 Task: Create a task in Outlook to schedule a team building event with the following details: start date June 10, 2023, due date June 20, 2023, status 'In Progress', priority 'Low', 50% complete, reminder on June 20, 2023, at 8:00 AM, and include the task details 'Research and identify suitable team building activities and venues. Coordinate with the HR department.'
Action: Mouse moved to (13, 98)
Screenshot: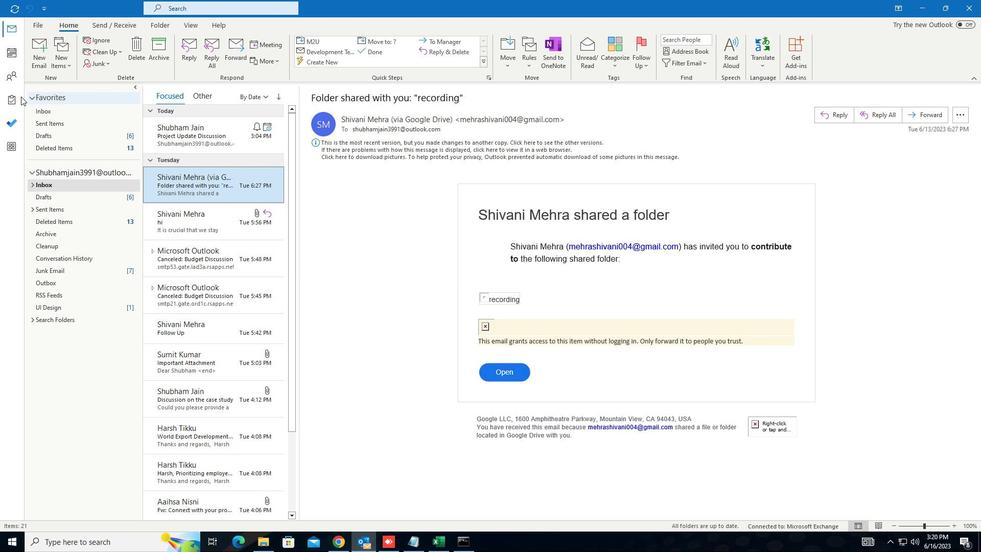 
Action: Mouse pressed left at (13, 98)
Screenshot: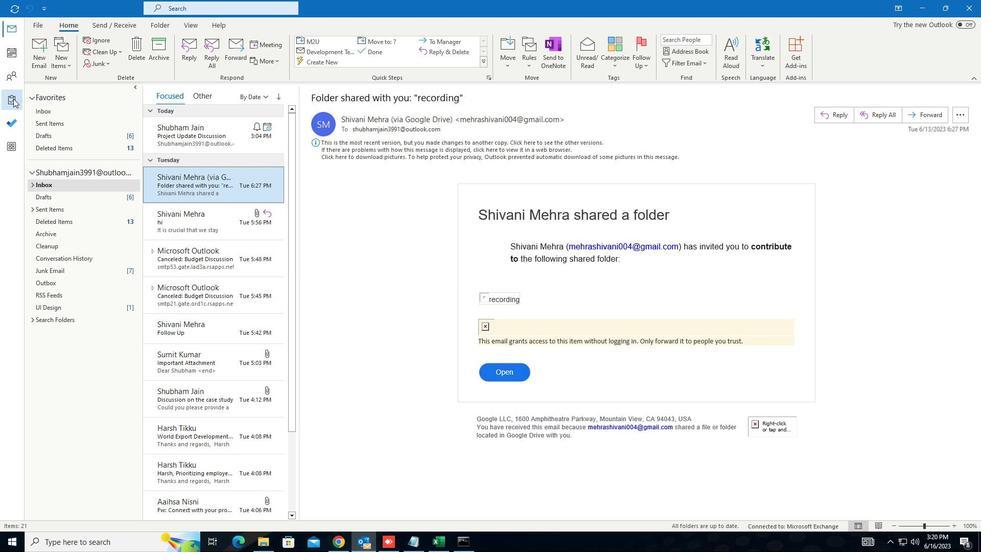 
Action: Mouse moved to (43, 53)
Screenshot: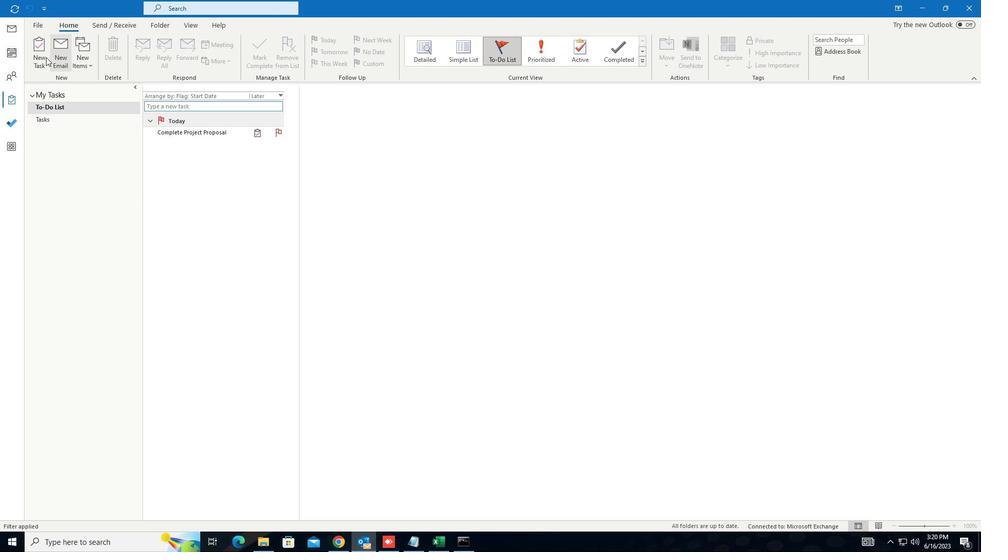 
Action: Mouse pressed left at (43, 53)
Screenshot: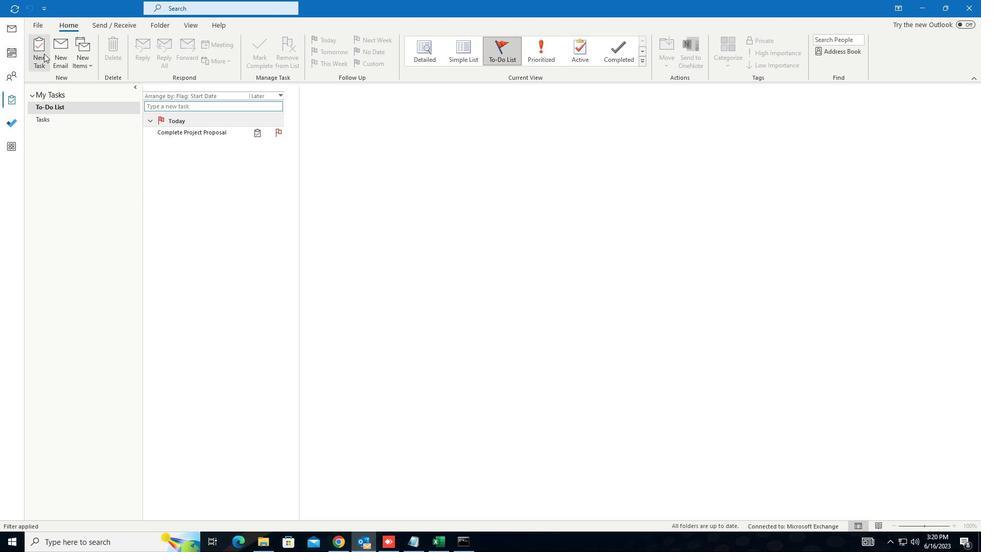 
Action: Mouse moved to (167, 171)
Screenshot: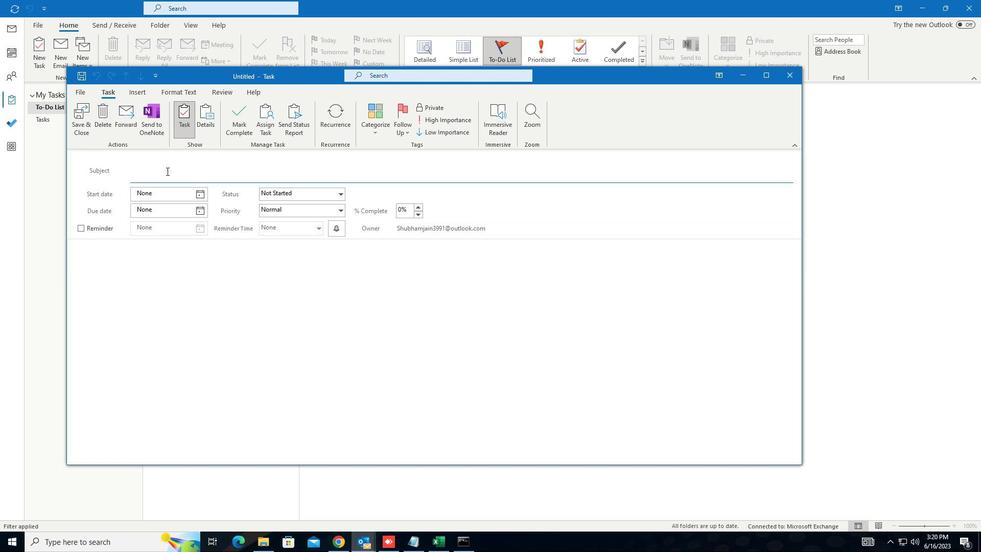 
Action: Mouse pressed left at (167, 171)
Screenshot: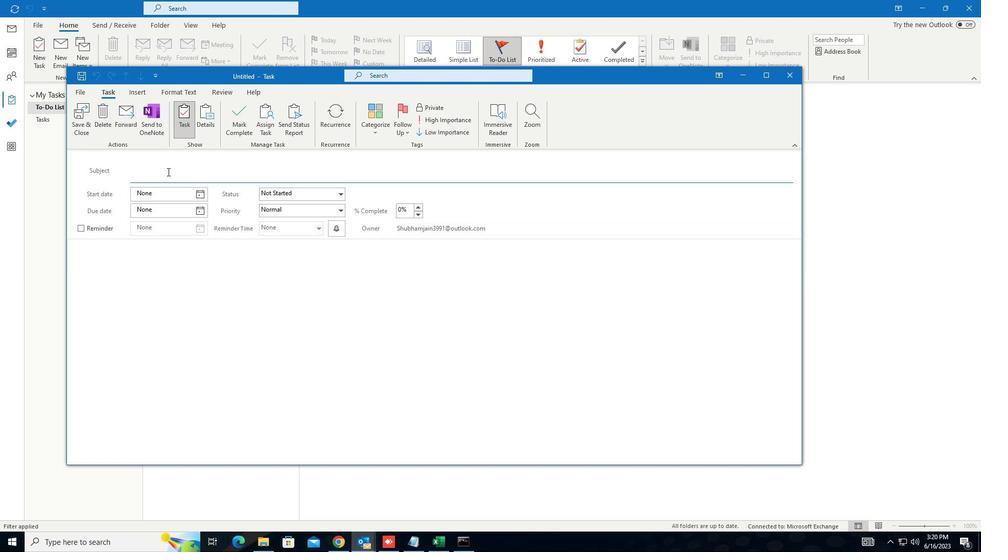 
Action: Mouse moved to (168, 171)
Screenshot: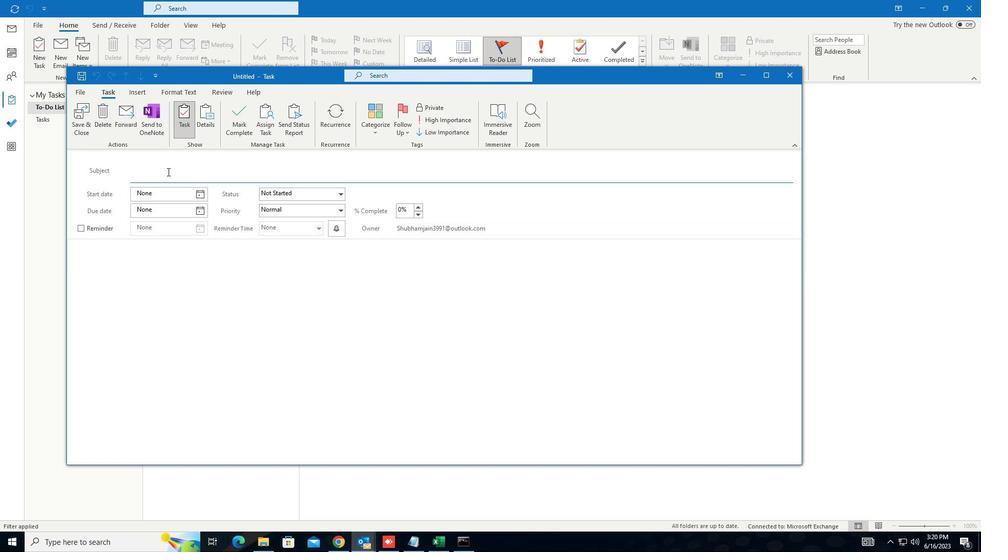
Action: Key pressed <Key.shift>SCHEDULE<Key.space><Key.shift>TEAM<Key.space><Key.shift>BUILDING<Key.space><Key.shift>EVENT
Screenshot: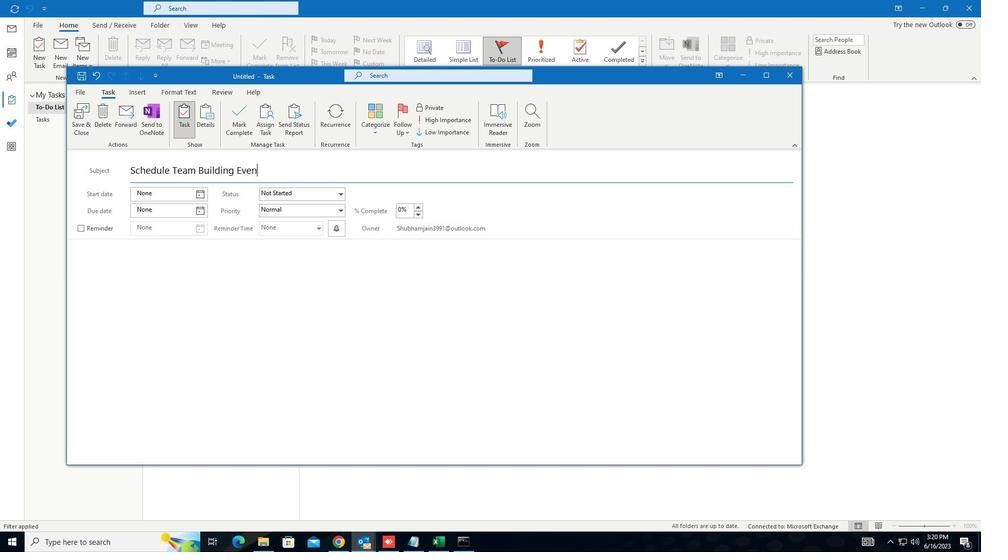 
Action: Mouse moved to (212, 257)
Screenshot: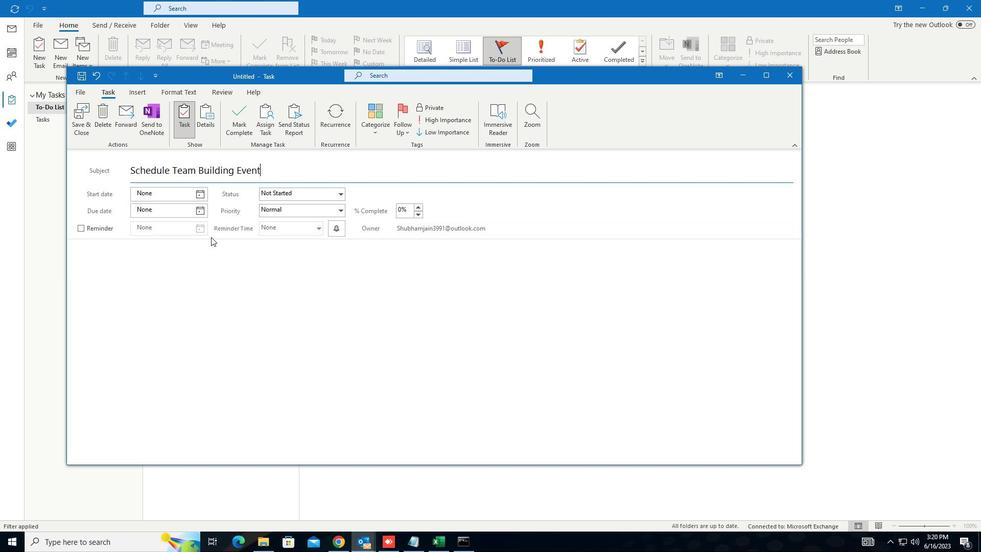 
Action: Mouse pressed left at (212, 257)
Screenshot: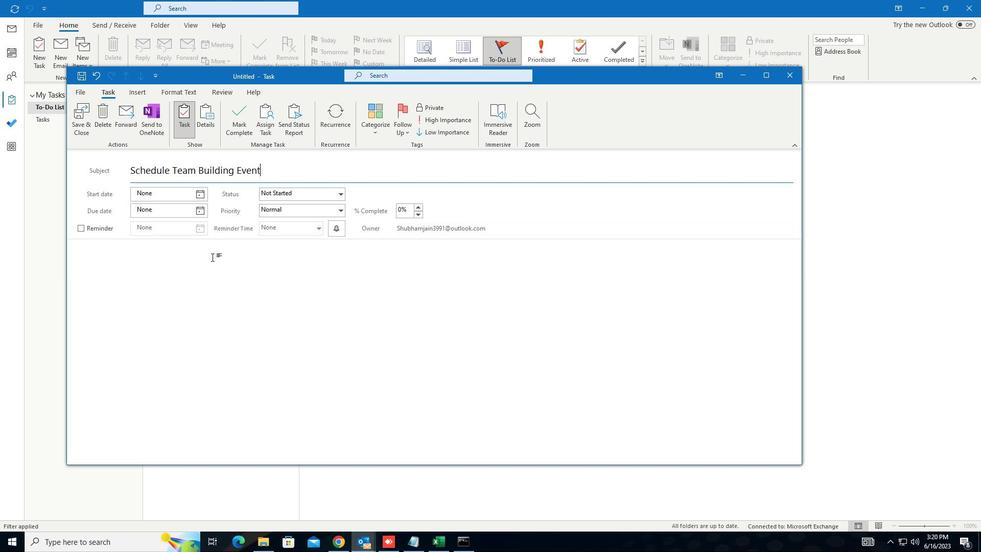
Action: Key pressed <Key.shift>RESEARCH<Key.space>AND<Key.space>IDENTIFY<Key.space>SUITABLE<Key.space>TEAM<Key.space>BUILDING<Key.space>ACTIVITIES<Key.space>AND<Key.space>VENUES.<Key.space><Key.shift>COORDINATE<Key.space>WITH<Key.space>THE<Key.space><Key.shift>HR<Key.space>DEPARTMENT.<Key.space>
Screenshot: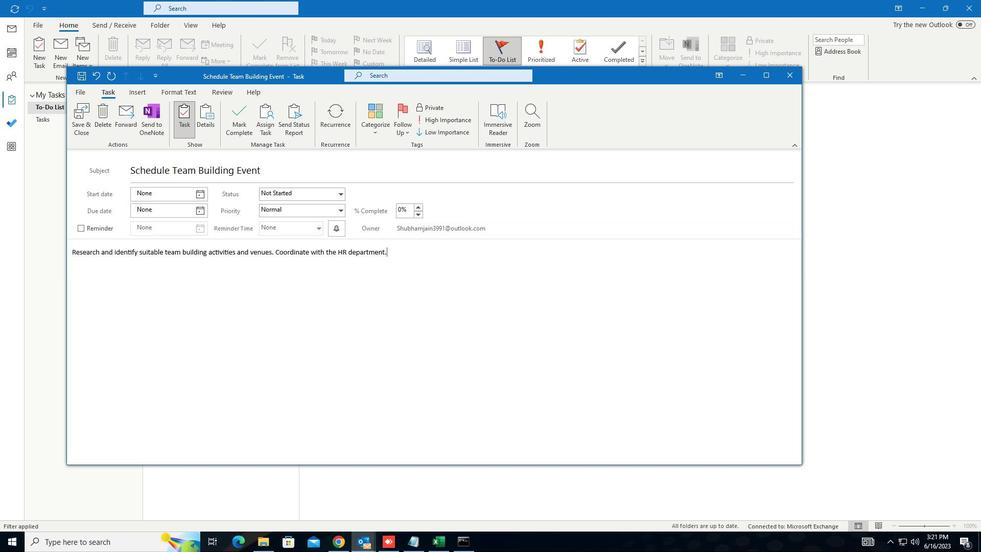 
Action: Mouse moved to (201, 193)
Screenshot: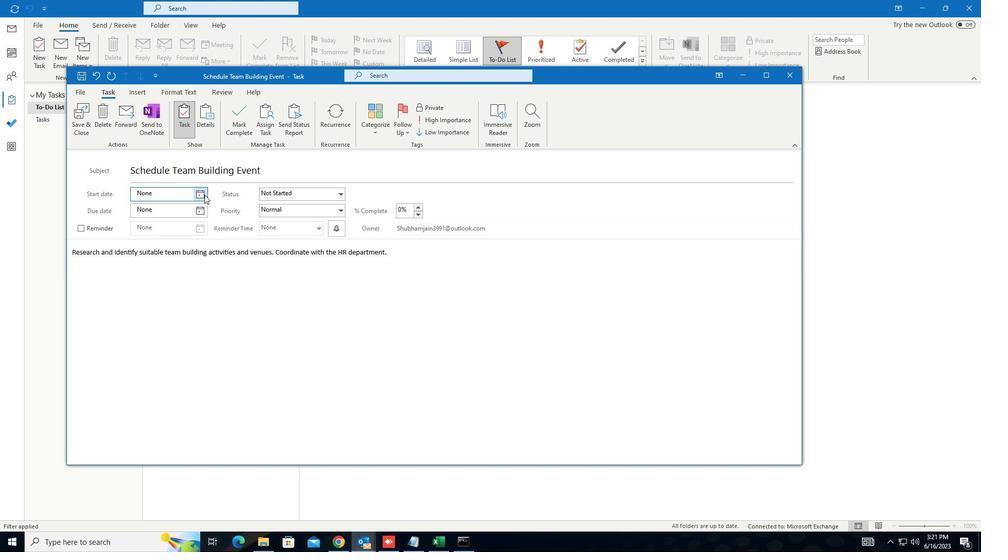 
Action: Mouse pressed left at (201, 193)
Screenshot: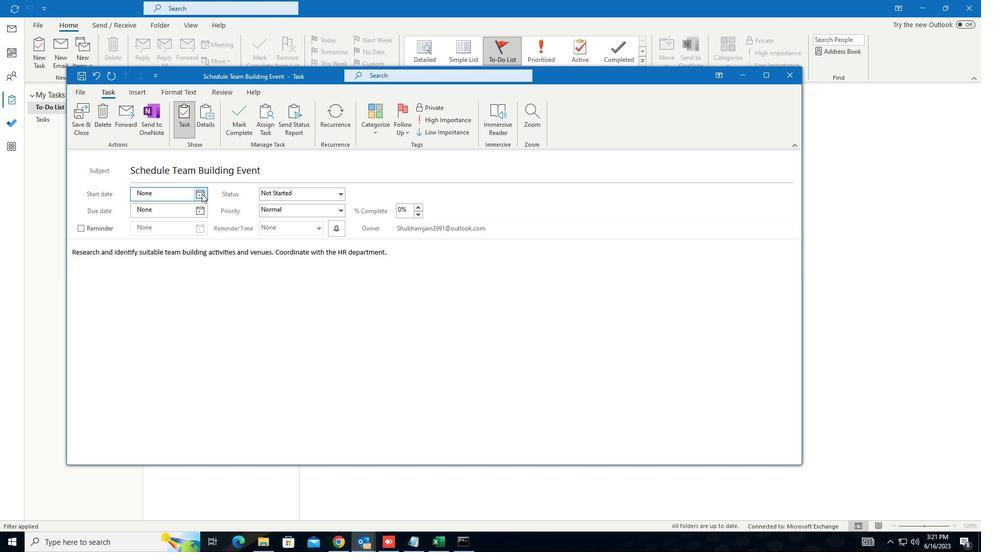 
Action: Mouse moved to (196, 240)
Screenshot: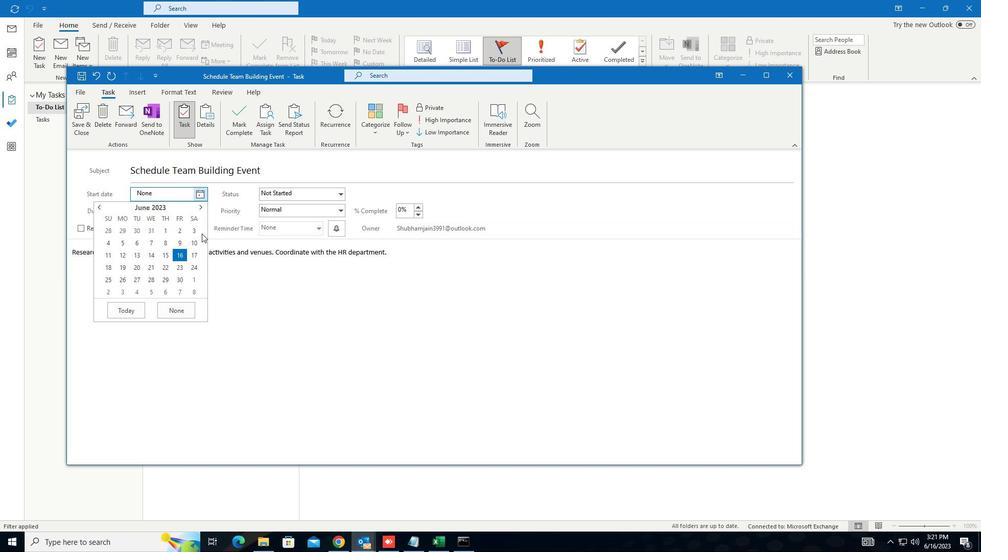
Action: Mouse pressed left at (196, 240)
Screenshot: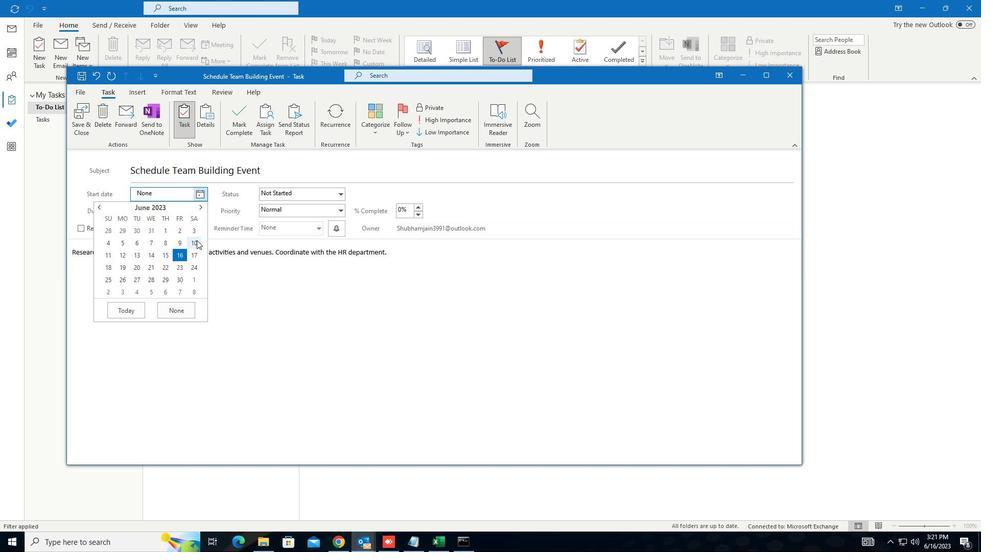 
Action: Mouse moved to (201, 225)
Screenshot: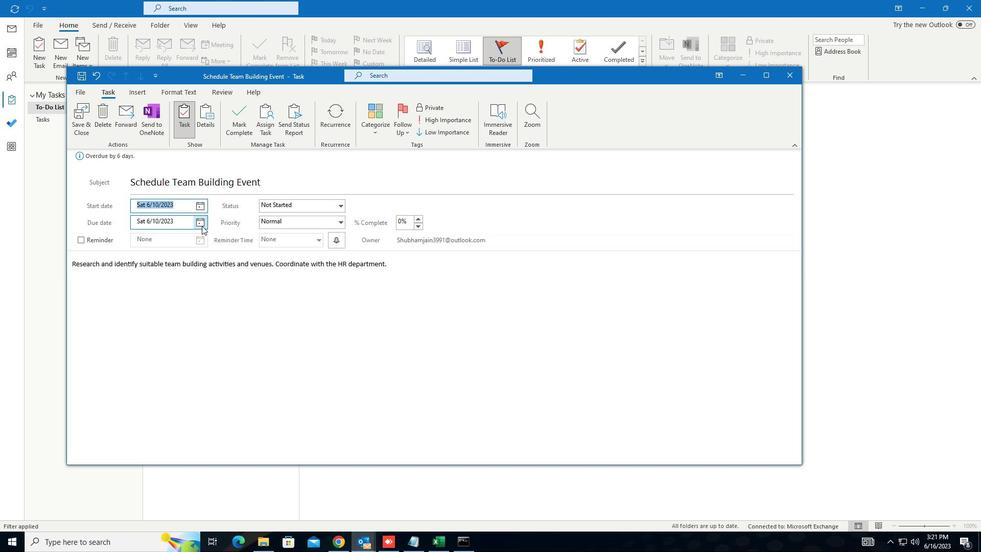 
Action: Mouse pressed left at (201, 225)
Screenshot: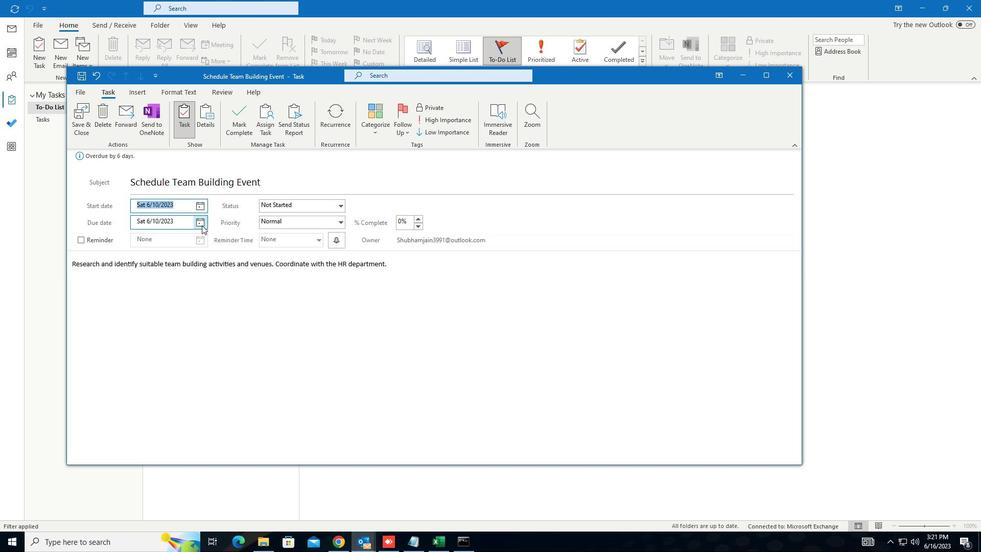 
Action: Mouse moved to (141, 293)
Screenshot: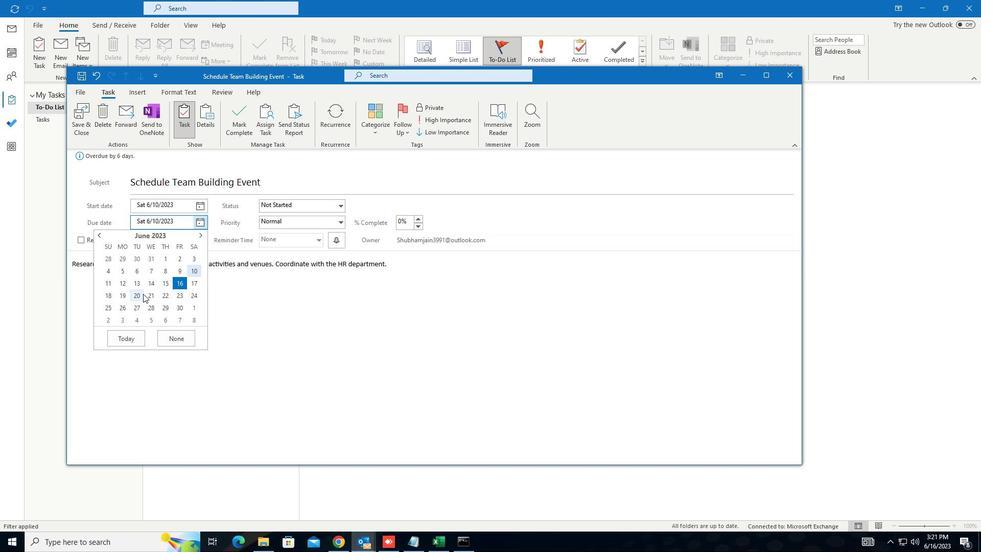 
Action: Mouse pressed left at (141, 293)
Screenshot: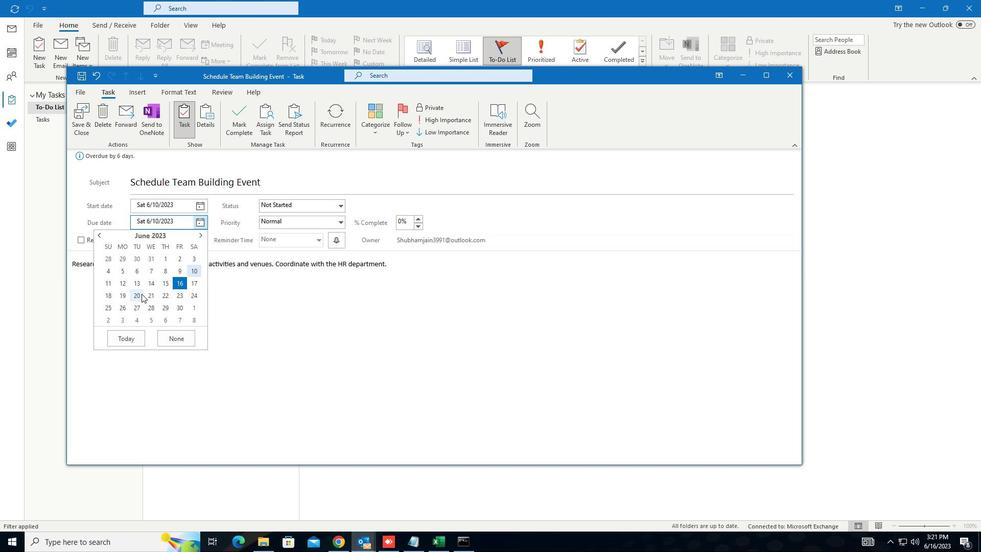 
Action: Mouse moved to (299, 204)
Screenshot: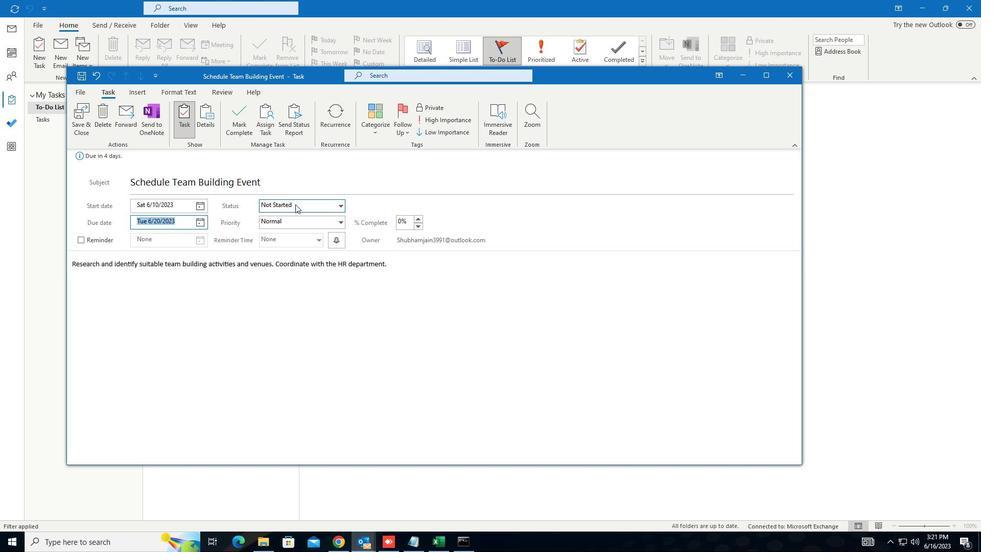 
Action: Mouse pressed left at (299, 204)
Screenshot: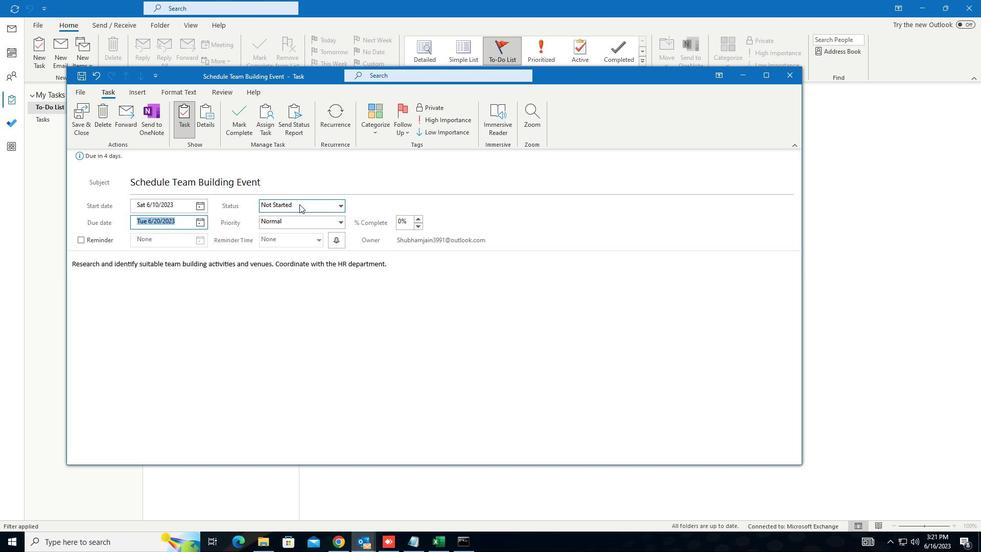 
Action: Mouse moved to (292, 224)
Screenshot: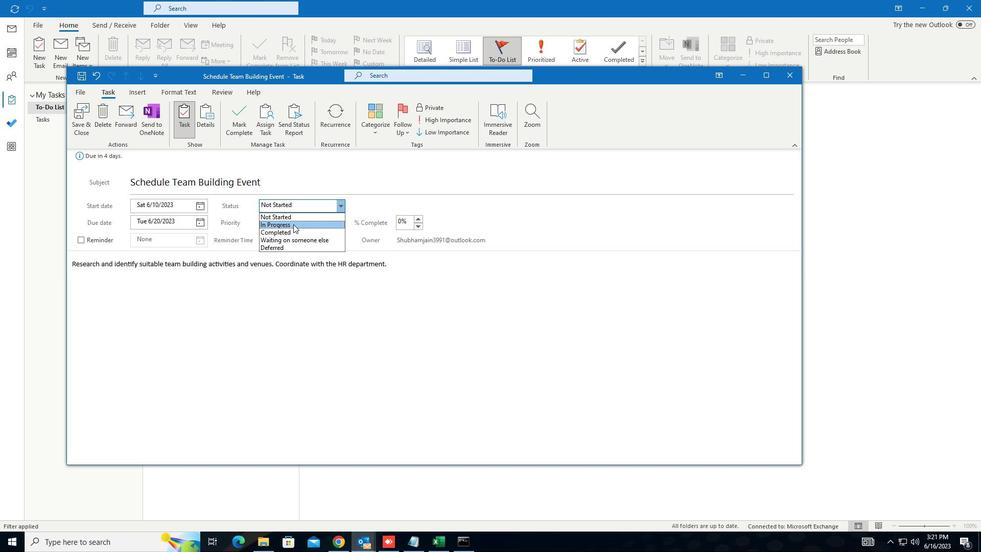 
Action: Mouse pressed left at (292, 224)
Screenshot: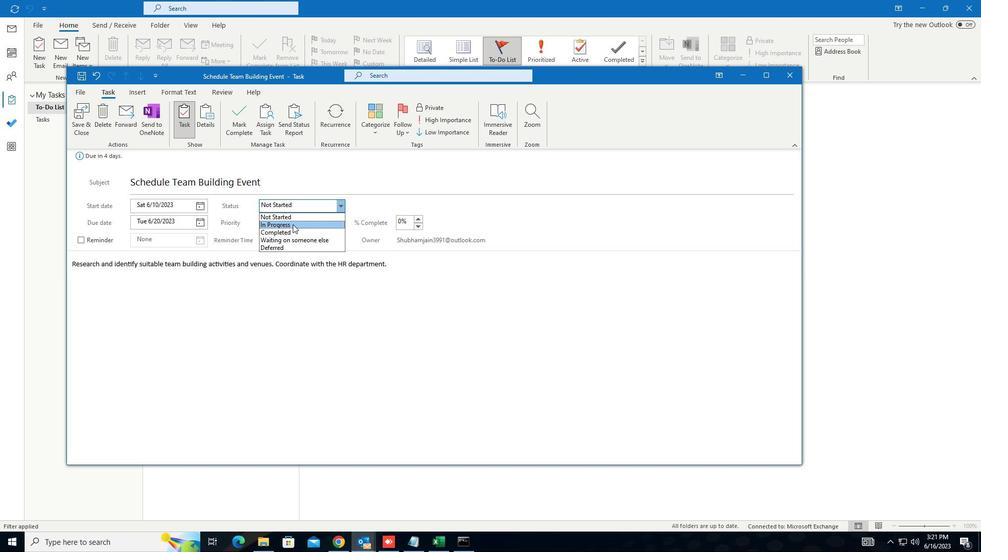 
Action: Mouse moved to (295, 222)
Screenshot: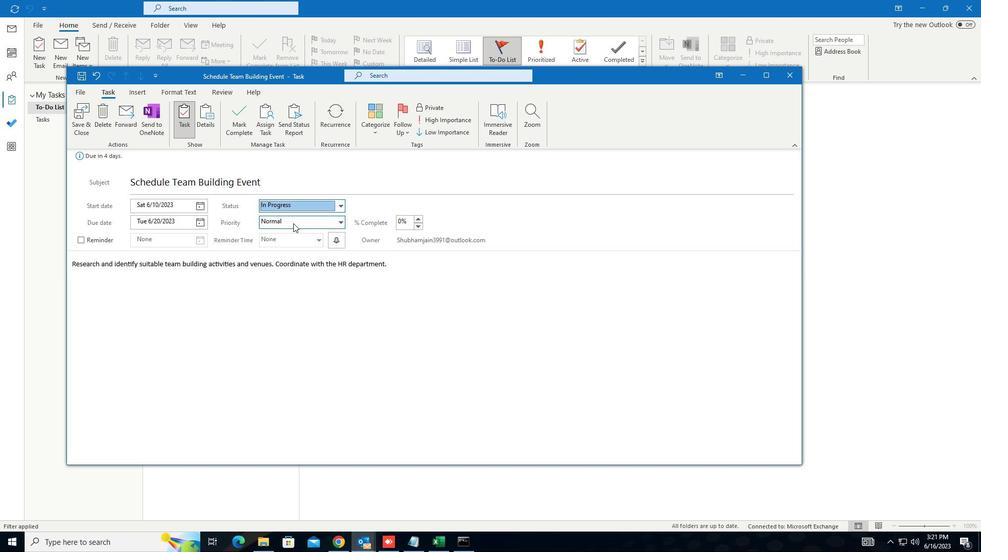 
Action: Mouse pressed left at (295, 222)
Screenshot: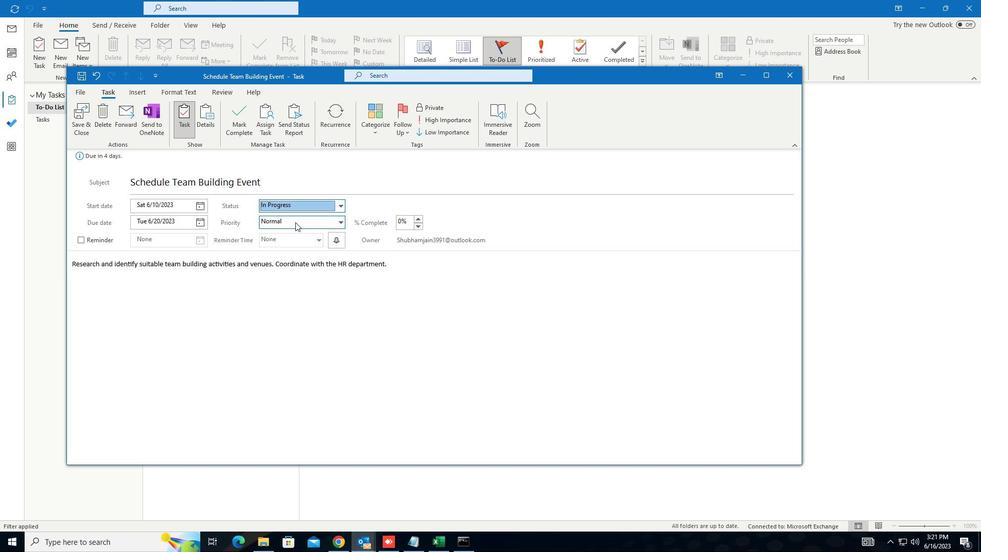 
Action: Mouse moved to (287, 233)
Screenshot: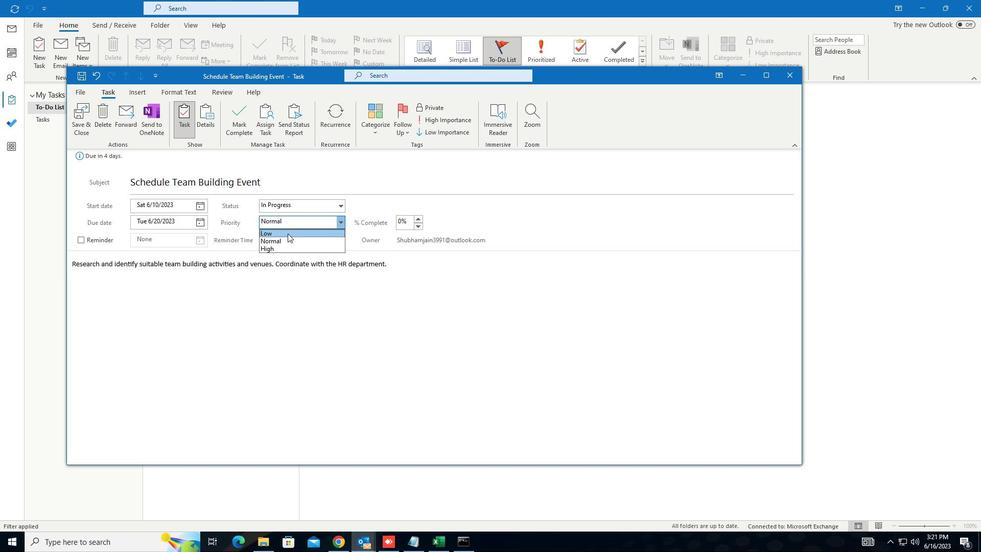
Action: Mouse pressed left at (287, 233)
Screenshot: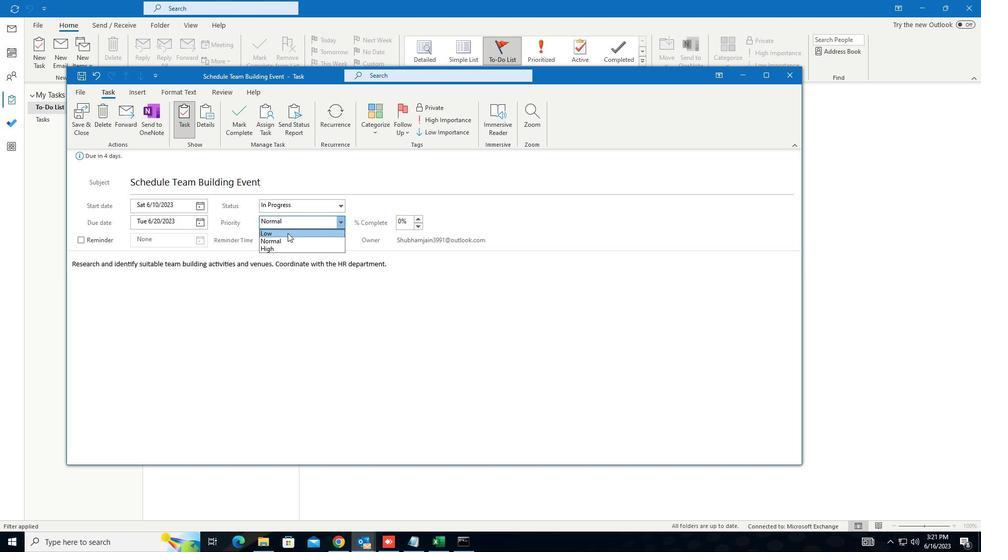 
Action: Mouse moved to (418, 219)
Screenshot: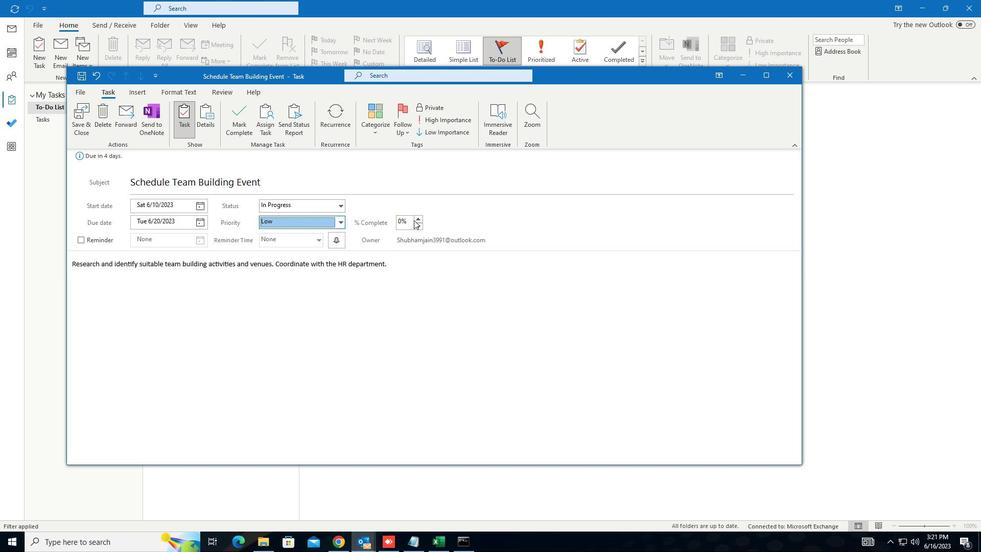 
Action: Mouse pressed left at (418, 219)
Screenshot: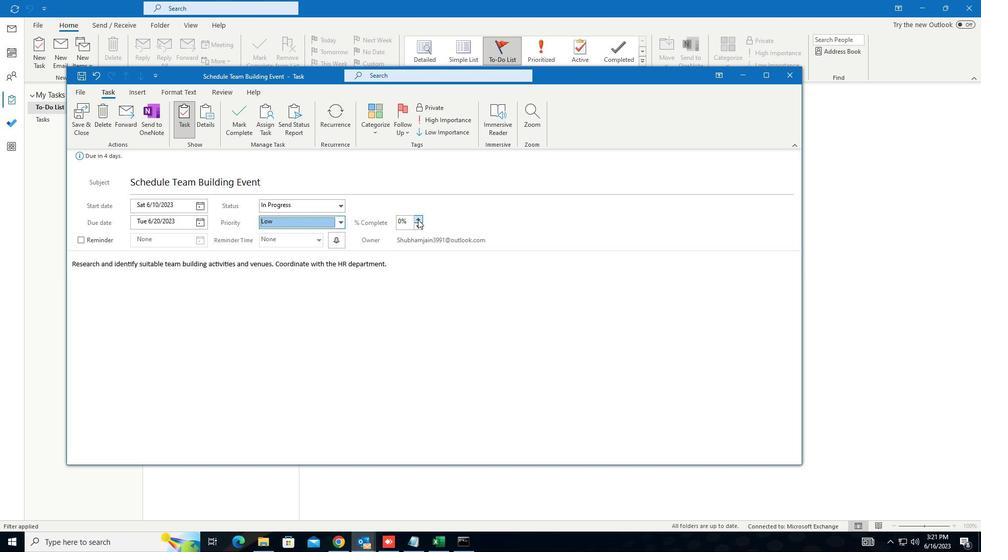 
Action: Mouse pressed left at (418, 219)
Screenshot: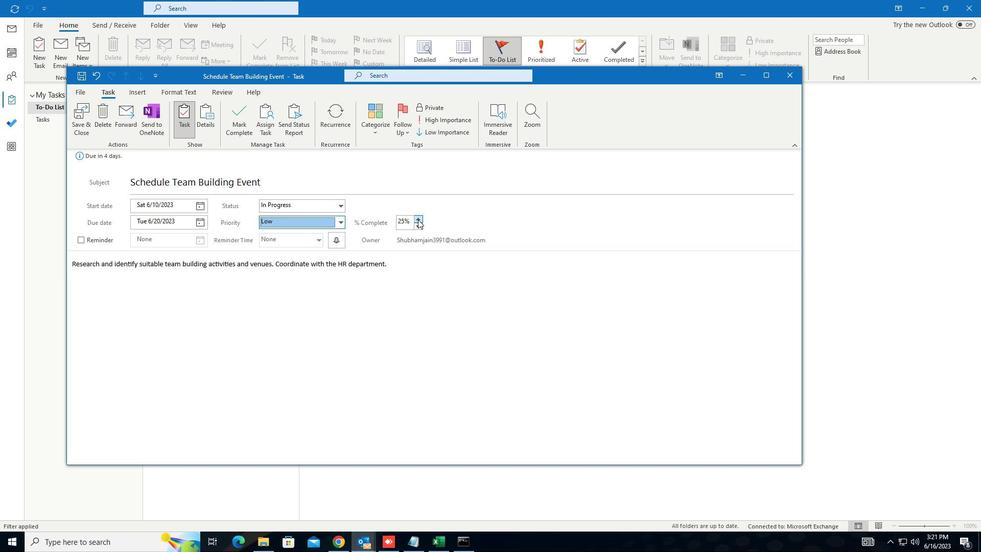 
Action: Mouse moved to (93, 238)
Screenshot: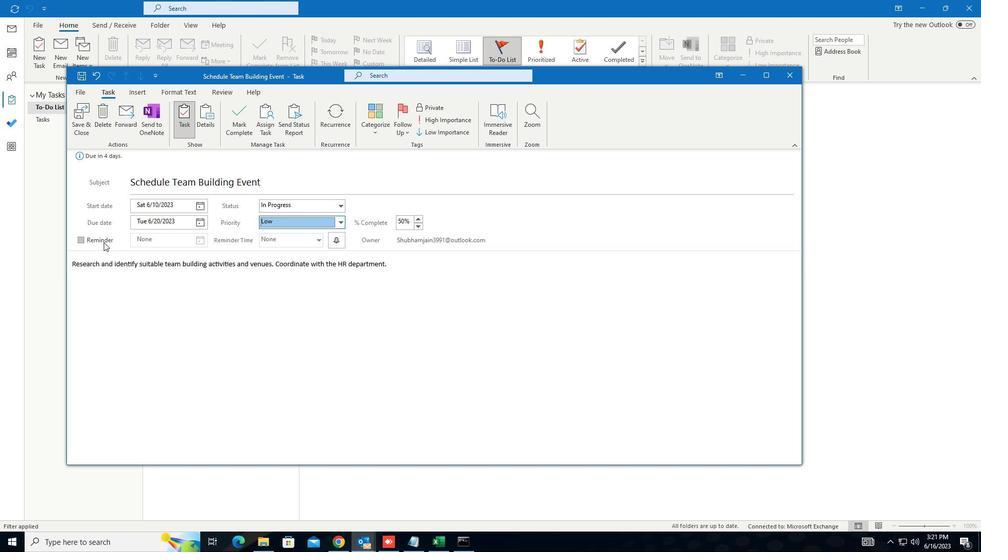 
Action: Mouse pressed left at (93, 238)
Screenshot: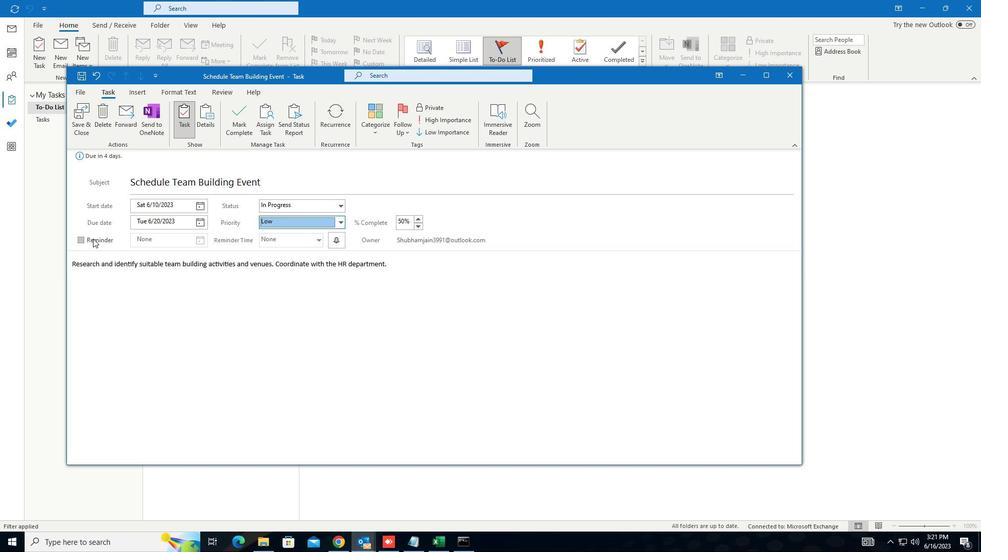 
Action: Mouse moved to (199, 239)
Screenshot: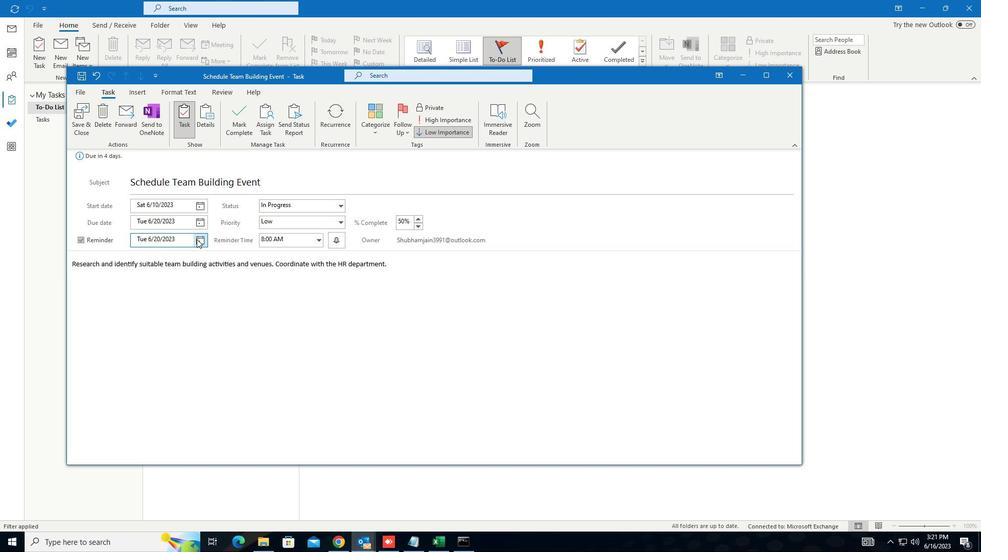 
Action: Mouse pressed left at (199, 239)
Screenshot: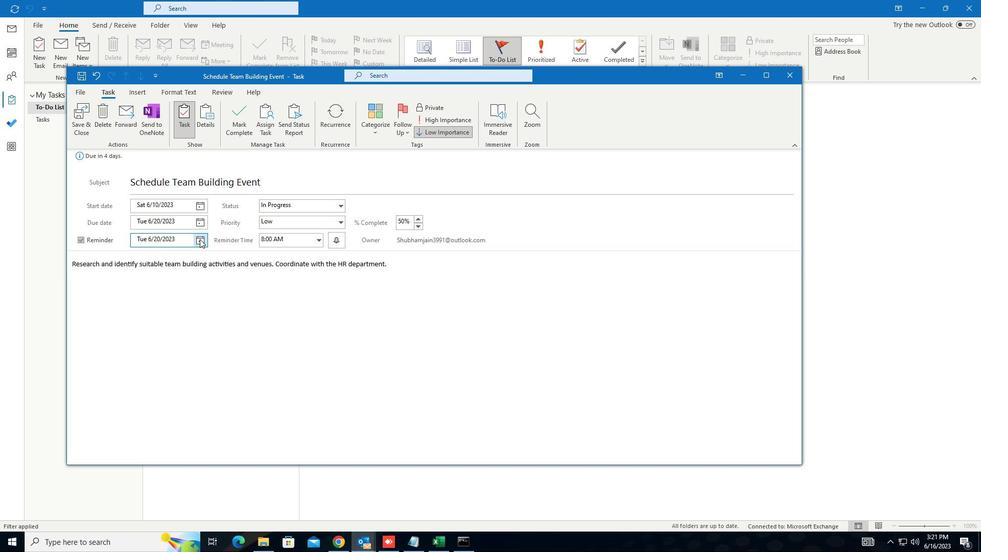 
Action: Mouse moved to (125, 311)
Screenshot: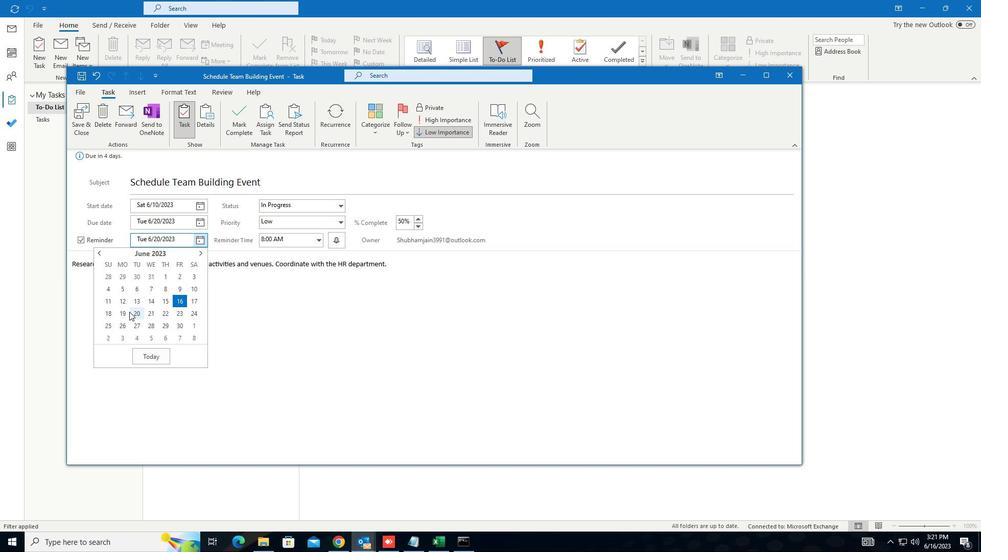 
Action: Mouse pressed left at (125, 311)
Screenshot: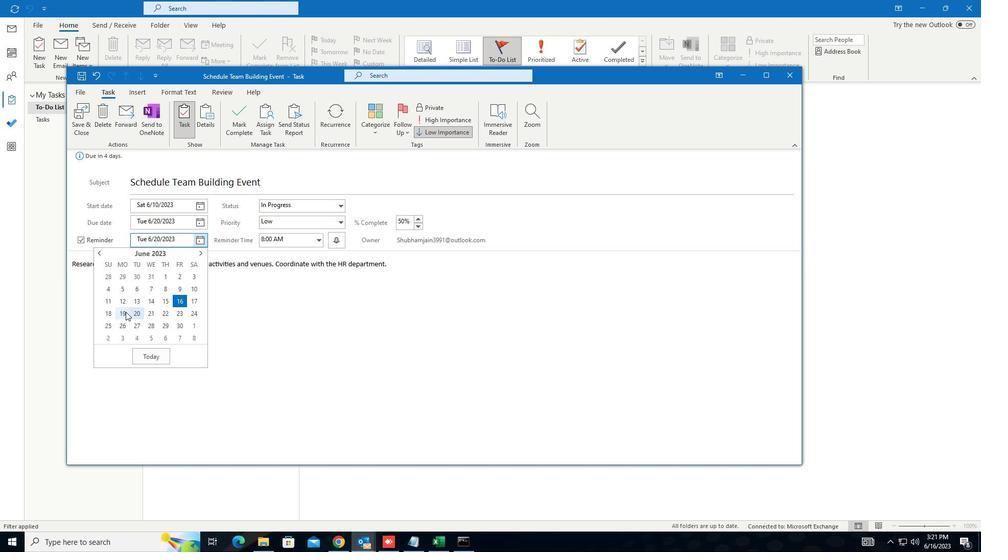 
Action: Mouse moved to (319, 241)
Screenshot: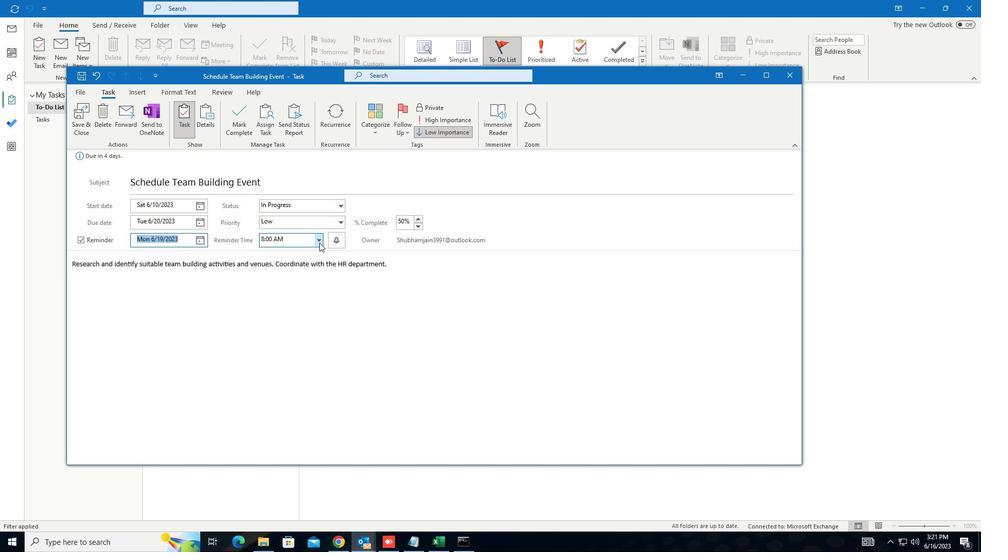 
Action: Mouse pressed left at (319, 241)
Screenshot: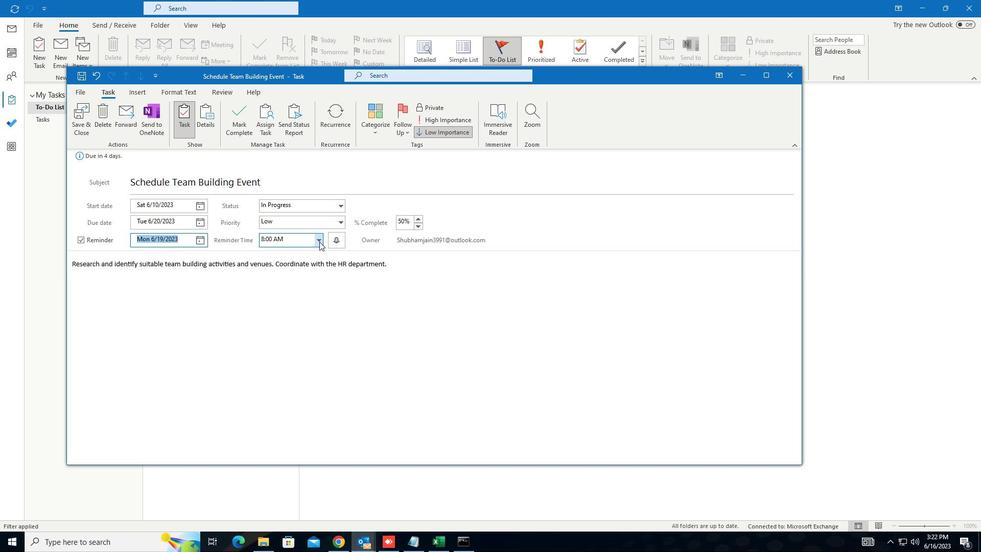 
Action: Mouse moved to (287, 294)
Screenshot: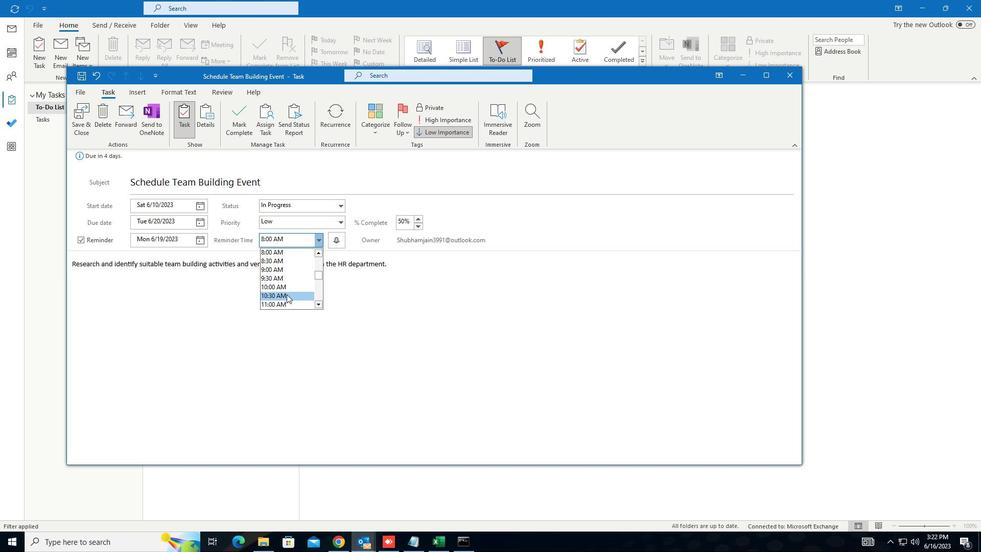 
Action: Mouse pressed left at (287, 294)
Screenshot: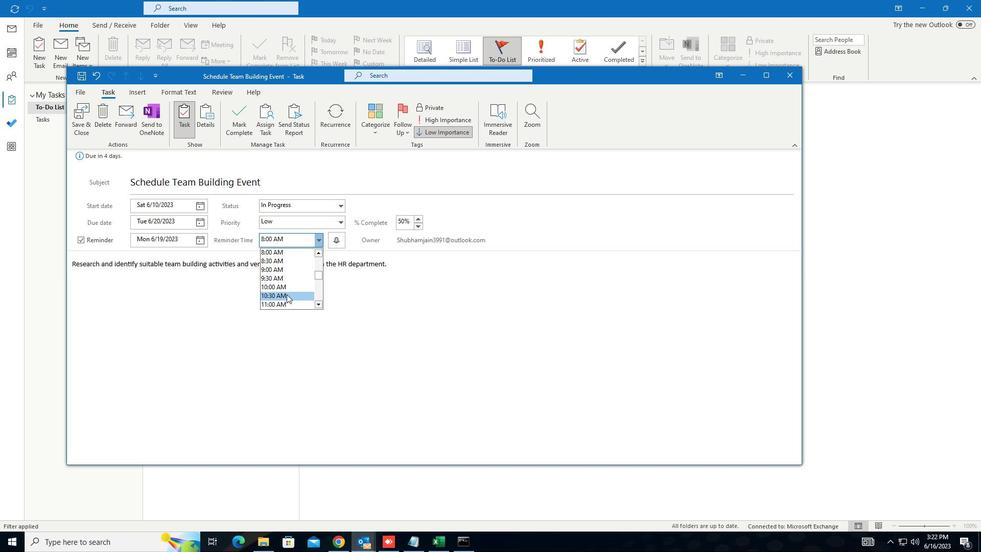 
Action: Mouse moved to (336, 241)
Screenshot: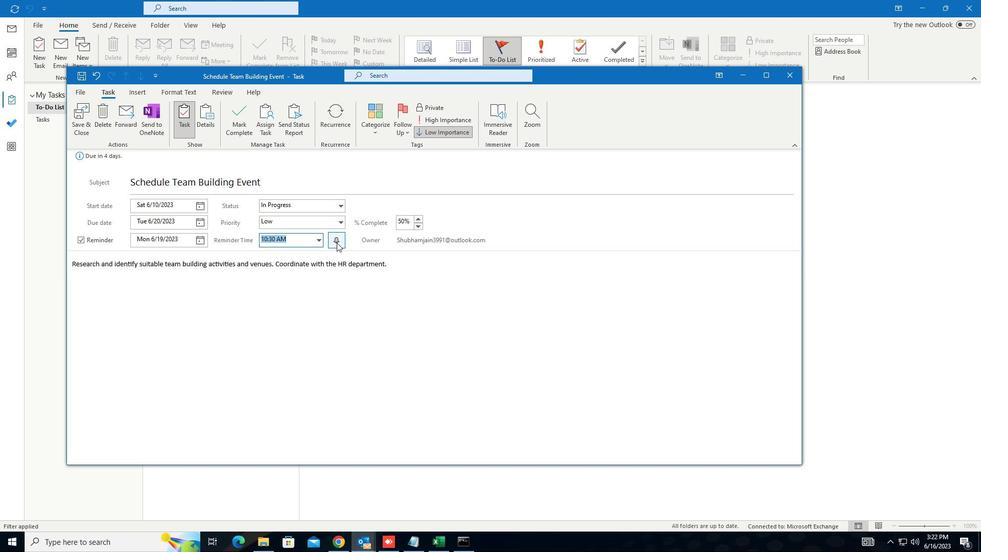 
Action: Mouse pressed left at (336, 241)
Screenshot: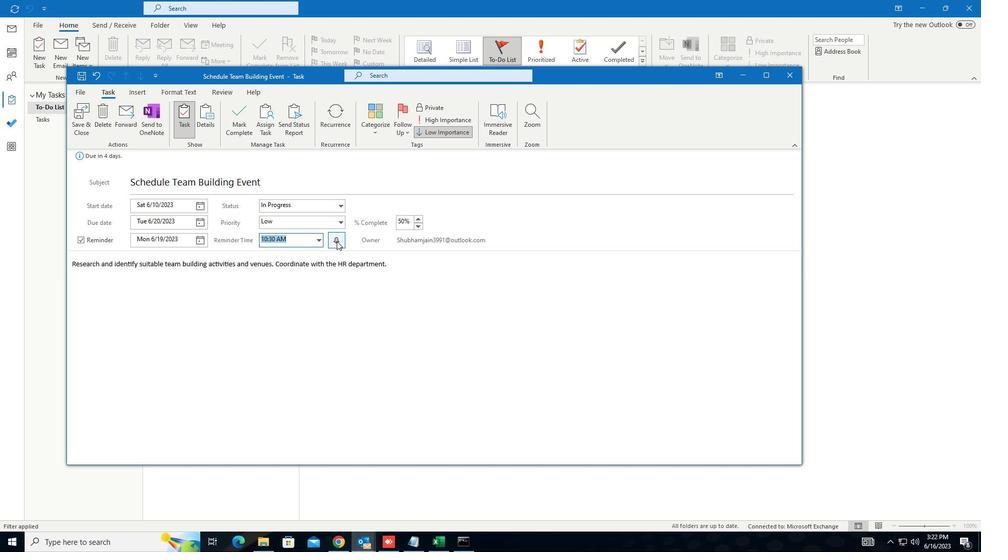 
Action: Mouse moved to (470, 290)
Screenshot: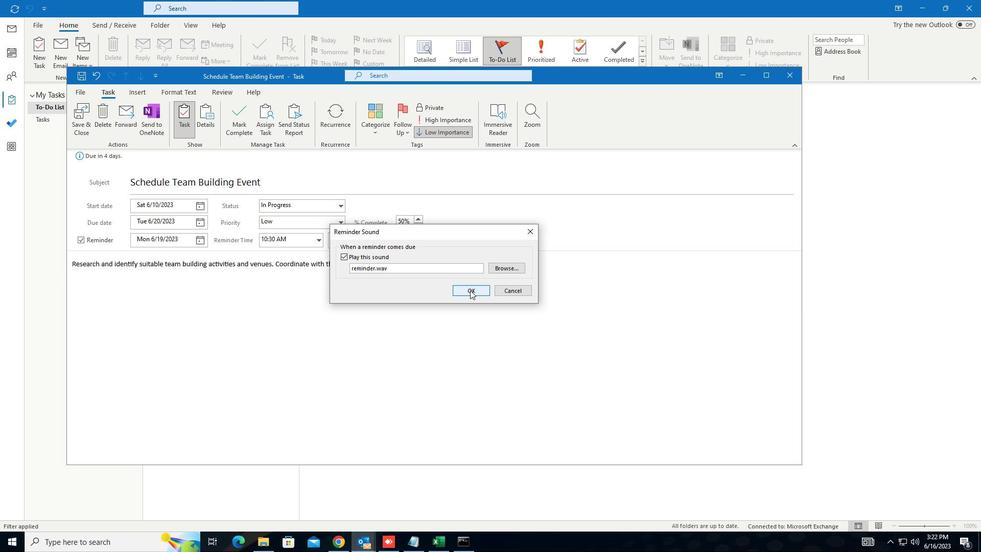 
Action: Mouse pressed left at (470, 290)
Screenshot: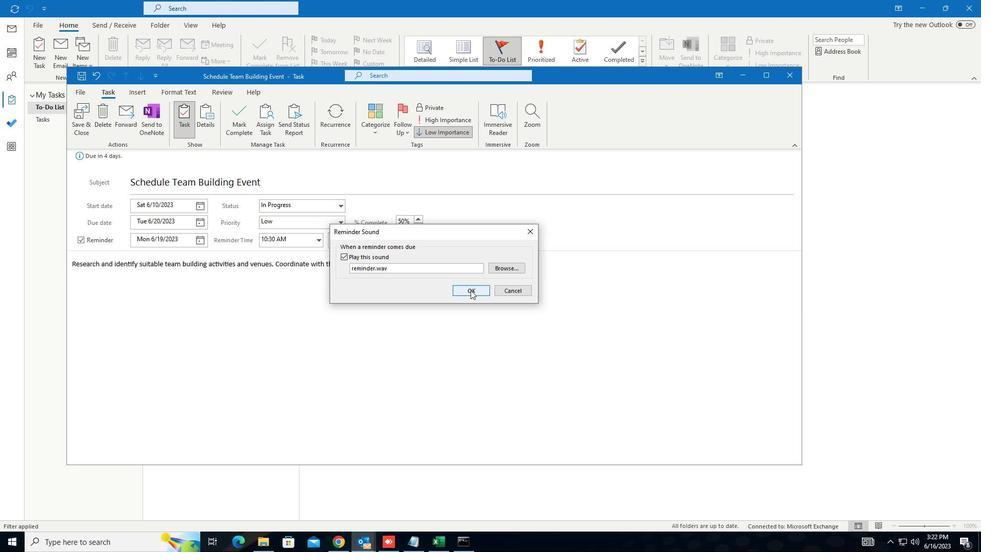 
Action: Mouse moved to (82, 113)
Screenshot: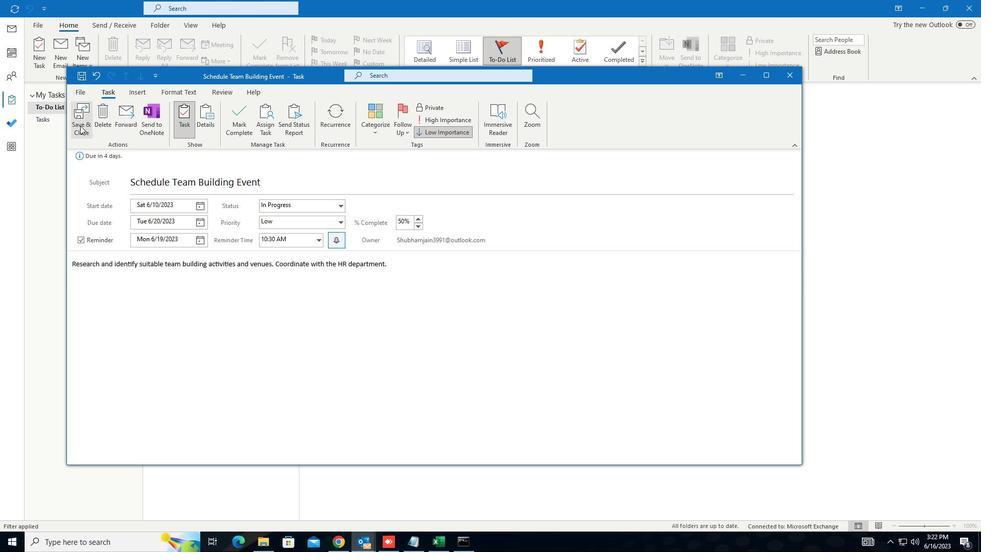 
Action: Mouse pressed left at (82, 113)
Screenshot: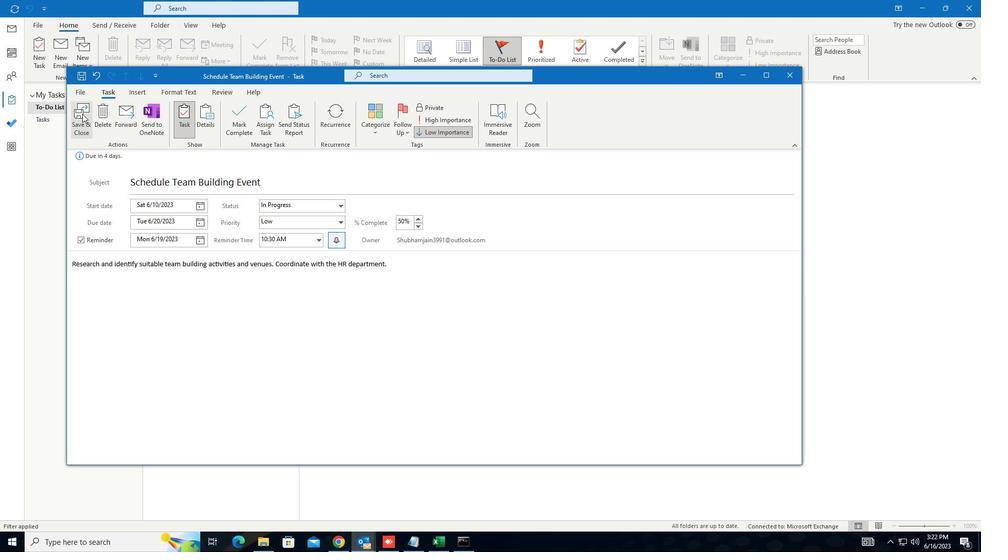 
Action: Mouse moved to (268, 224)
Screenshot: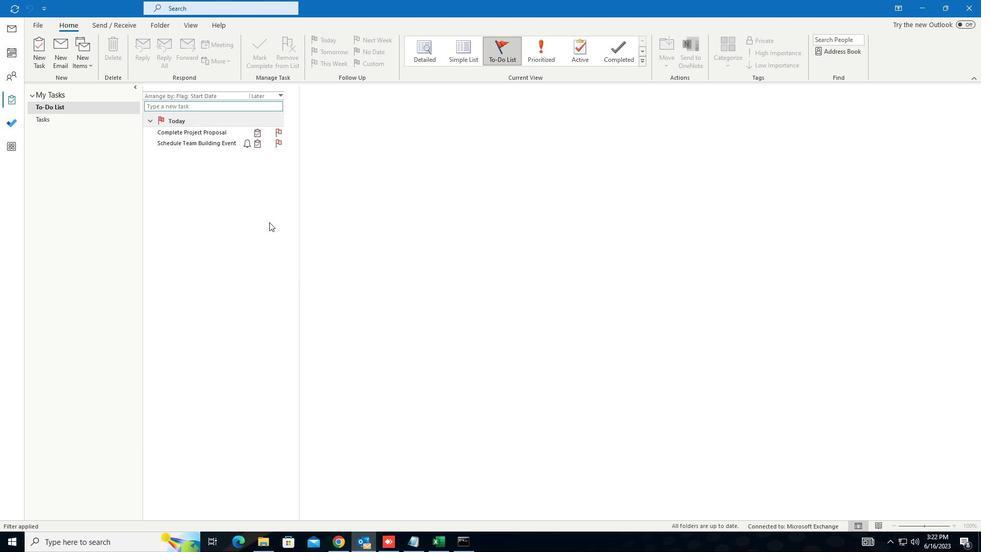 
